 Task: Add Mineral Fusion Monaco Hydro-Shine Lip Gloss to the cart.
Action: Mouse moved to (247, 122)
Screenshot: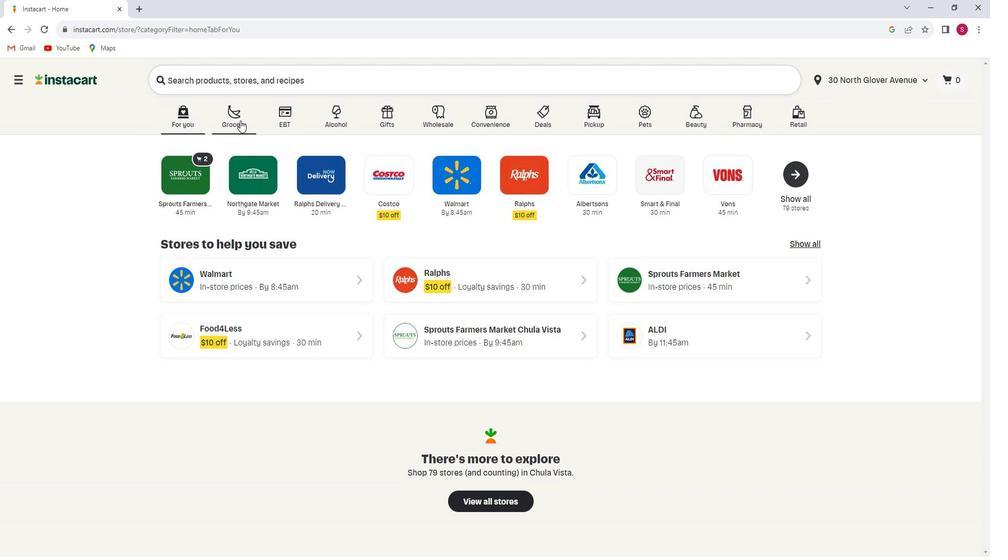 
Action: Mouse pressed left at (247, 122)
Screenshot: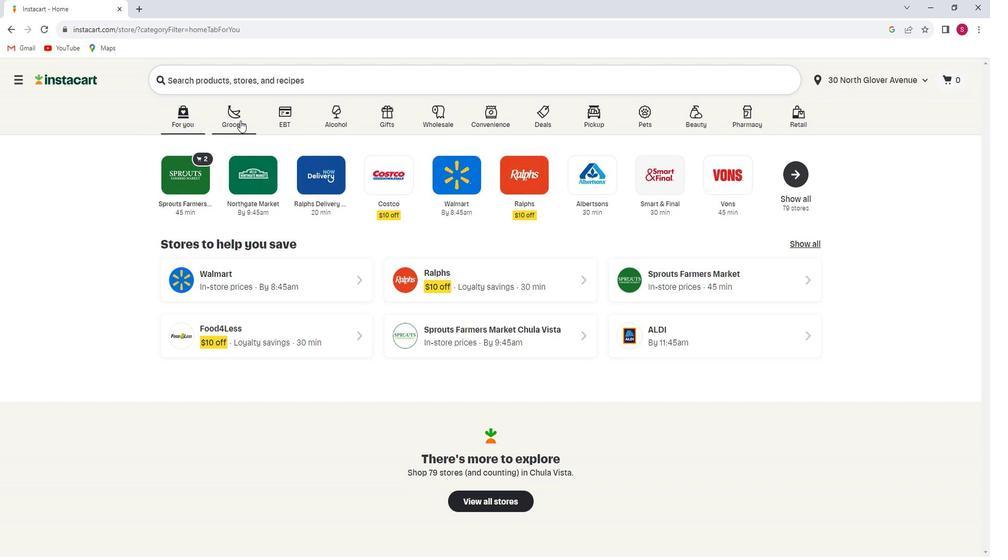 
Action: Mouse moved to (252, 308)
Screenshot: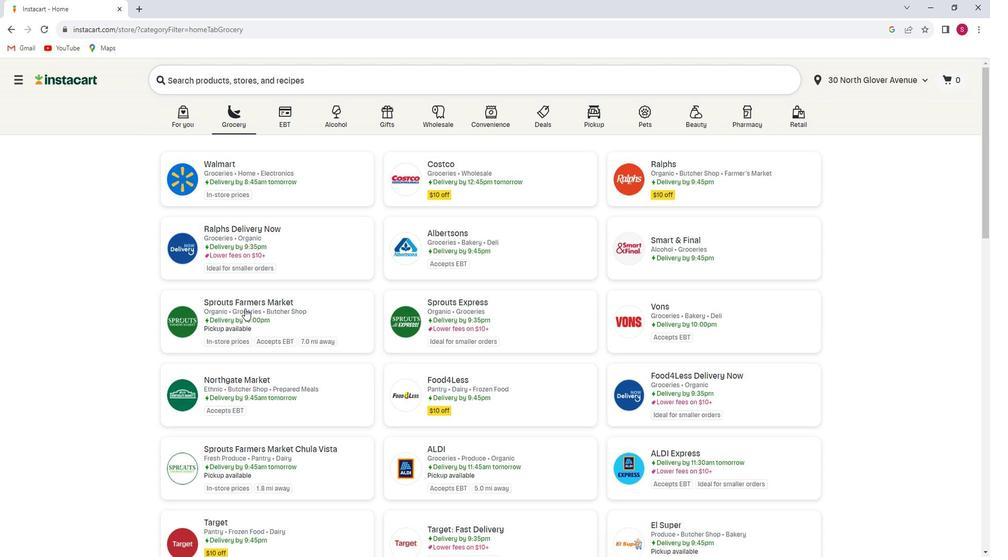 
Action: Mouse pressed left at (252, 308)
Screenshot: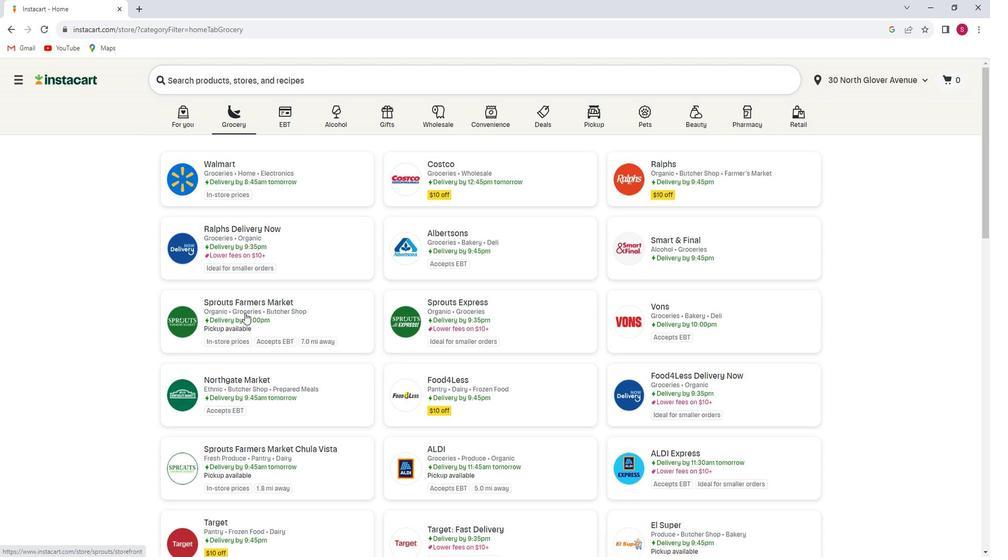 
Action: Mouse moved to (67, 344)
Screenshot: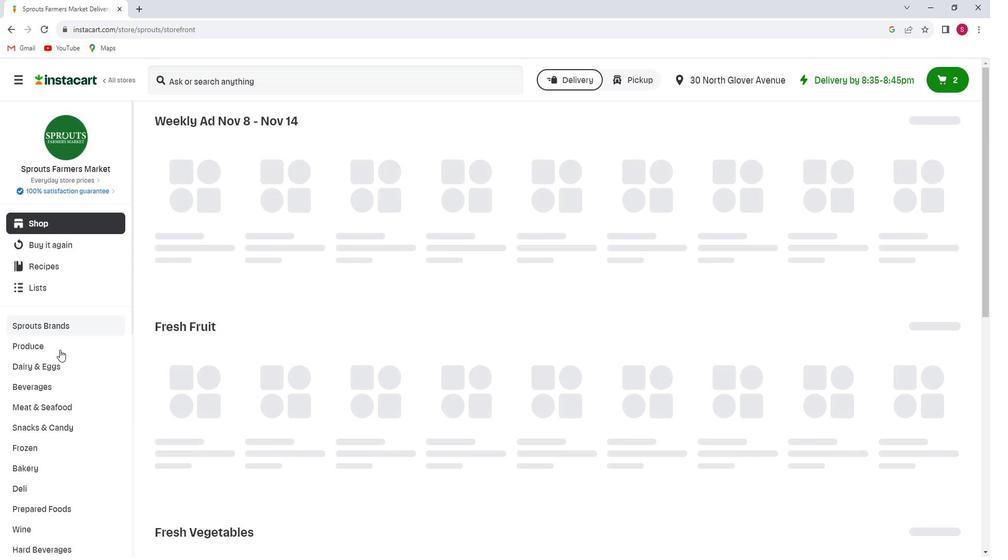 
Action: Mouse scrolled (67, 344) with delta (0, 0)
Screenshot: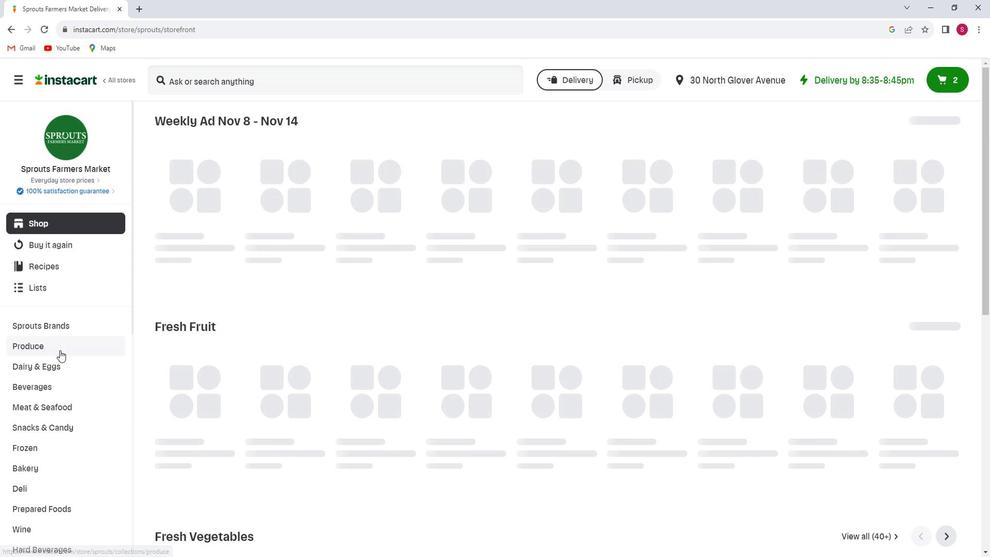
Action: Mouse moved to (67, 345)
Screenshot: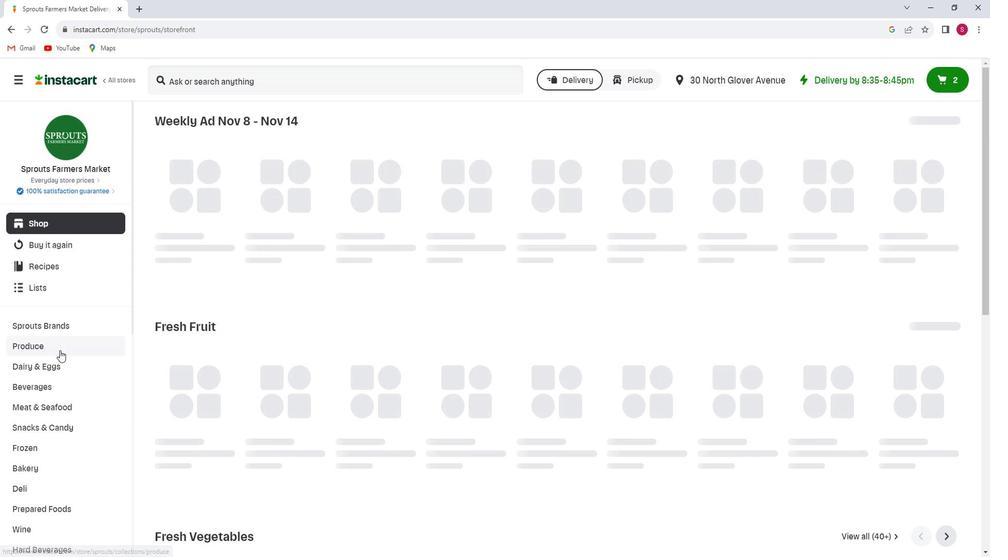 
Action: Mouse scrolled (67, 344) with delta (0, 0)
Screenshot: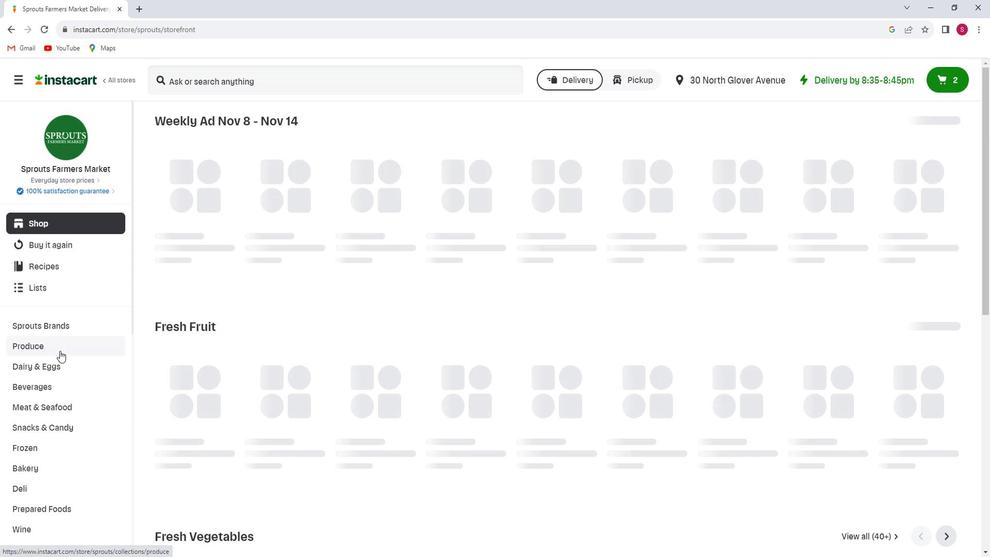 
Action: Mouse scrolled (67, 344) with delta (0, 0)
Screenshot: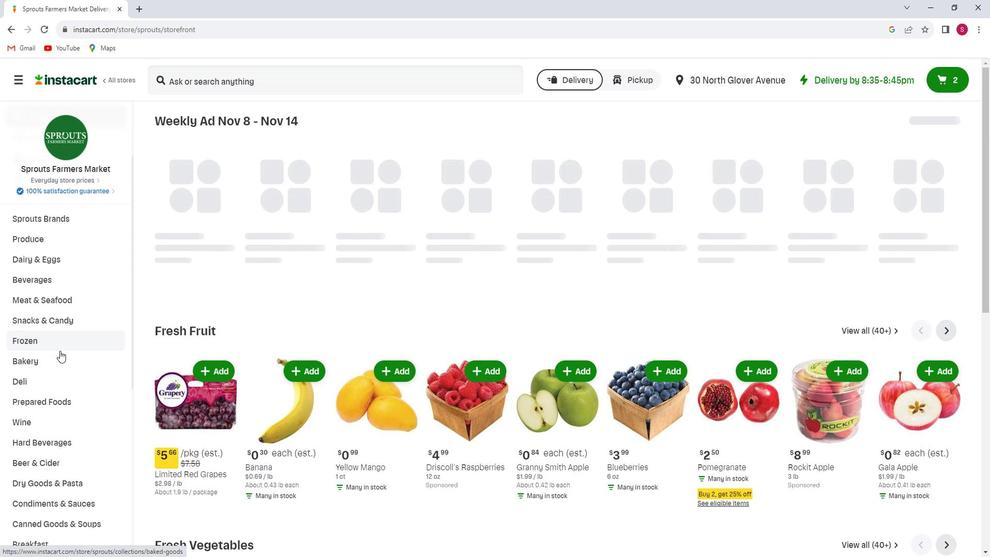 
Action: Mouse scrolled (67, 344) with delta (0, 0)
Screenshot: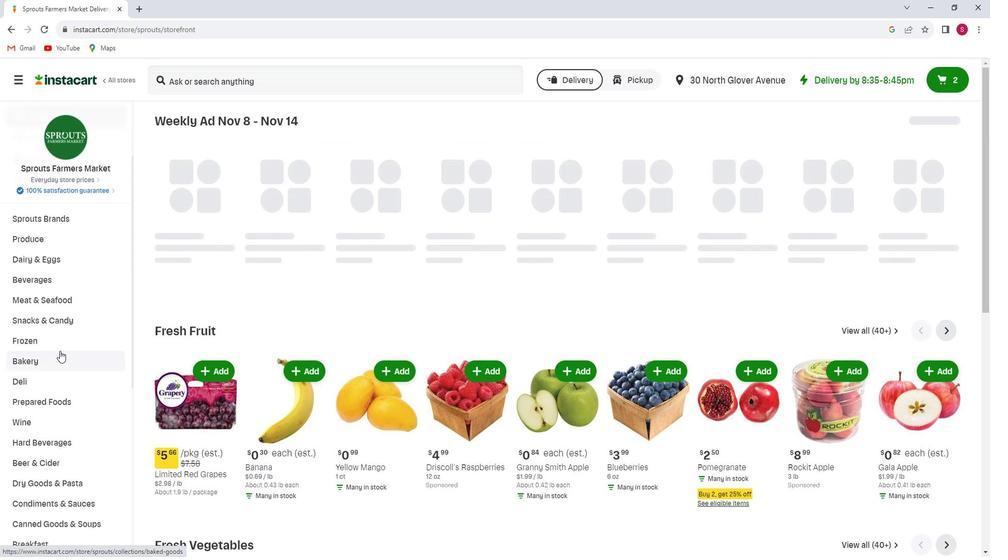 
Action: Mouse scrolled (67, 344) with delta (0, 0)
Screenshot: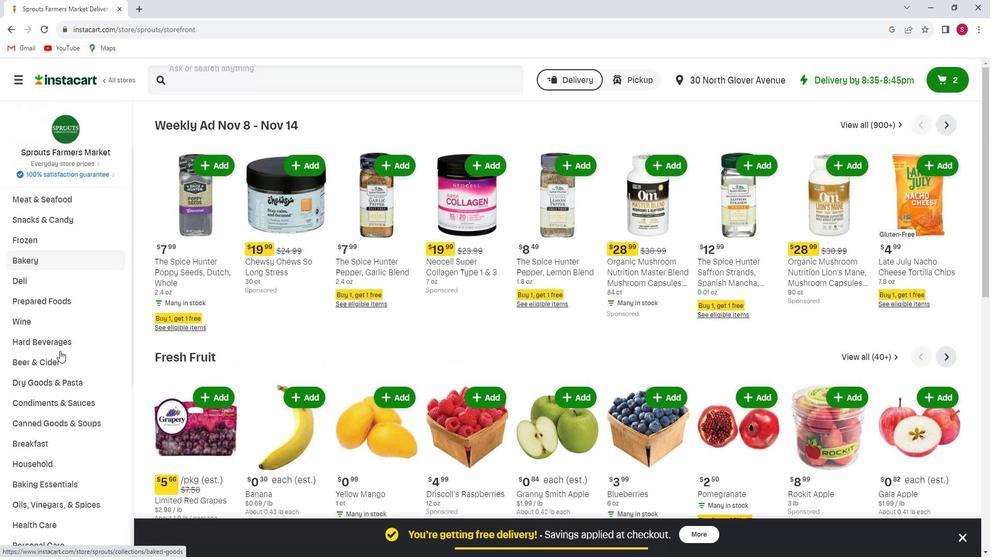 
Action: Mouse scrolled (67, 344) with delta (0, 0)
Screenshot: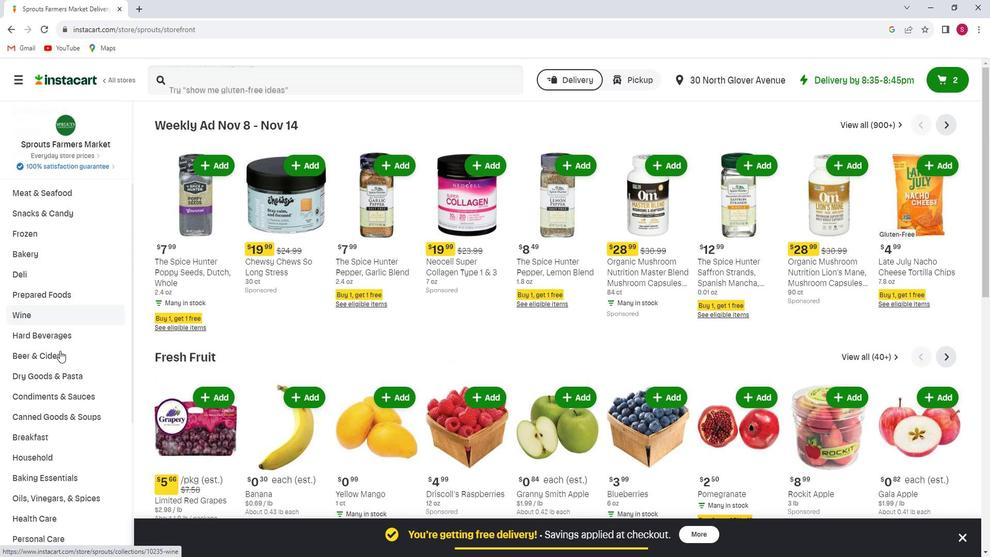 
Action: Mouse scrolled (67, 344) with delta (0, 0)
Screenshot: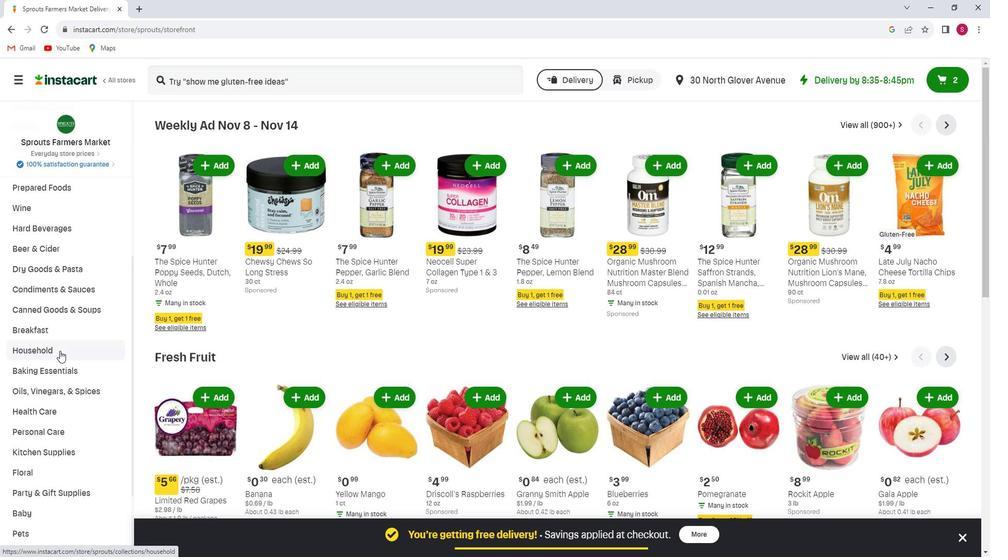 
Action: Mouse moved to (70, 371)
Screenshot: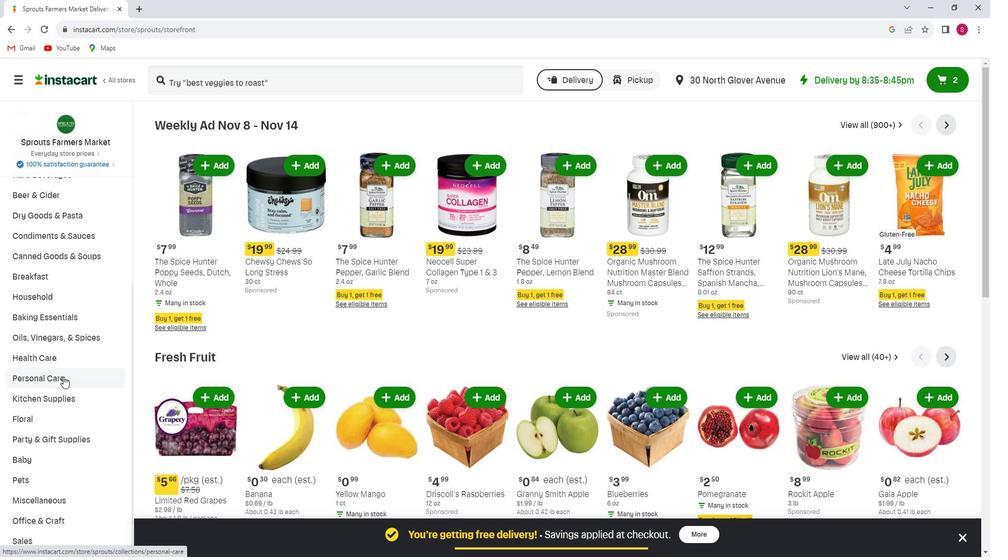 
Action: Mouse pressed left at (70, 371)
Screenshot: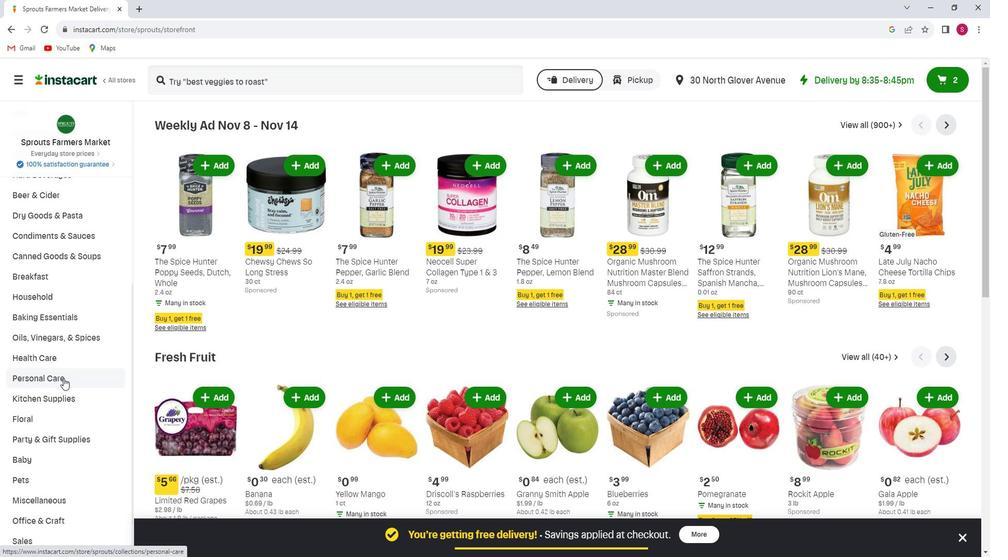 
Action: Mouse moved to (892, 147)
Screenshot: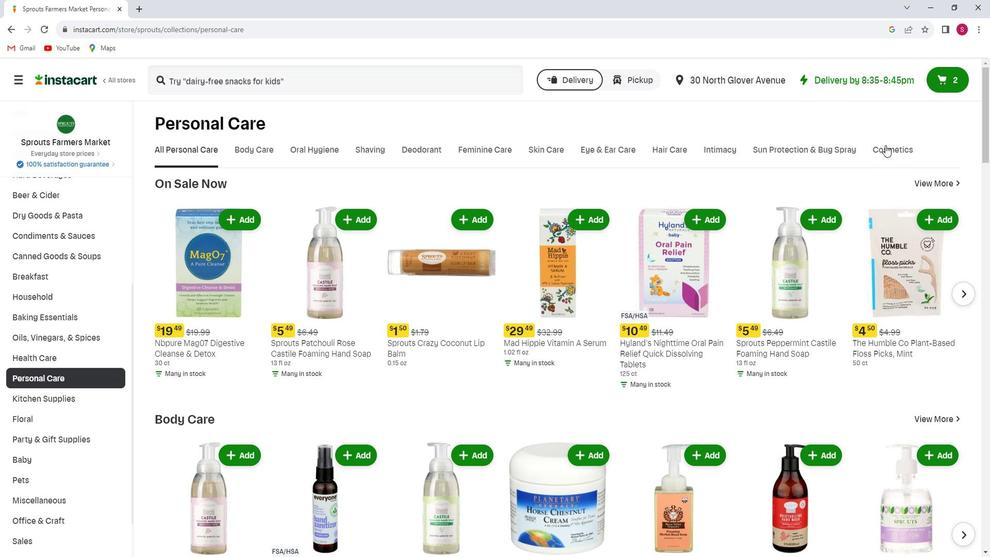 
Action: Mouse pressed left at (892, 147)
Screenshot: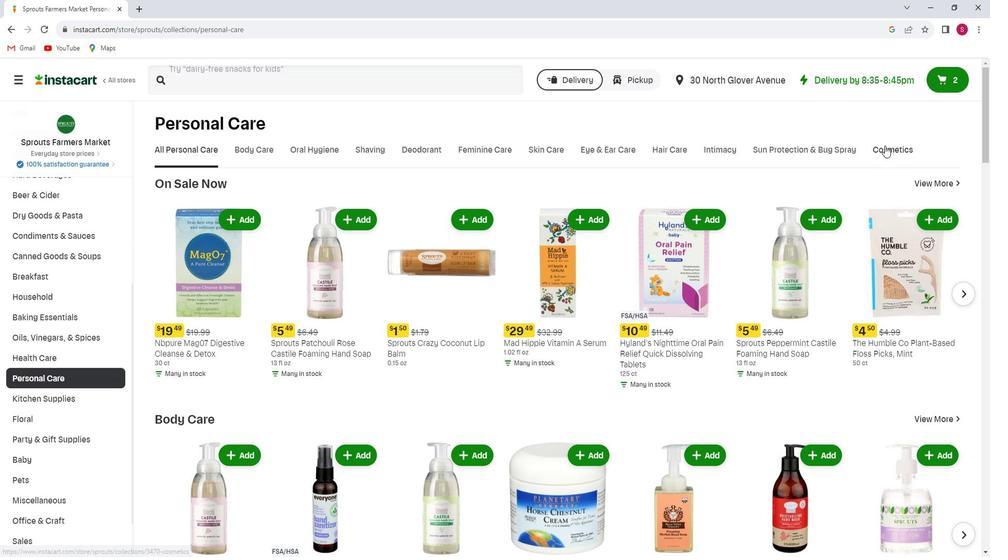 
Action: Mouse moved to (238, 187)
Screenshot: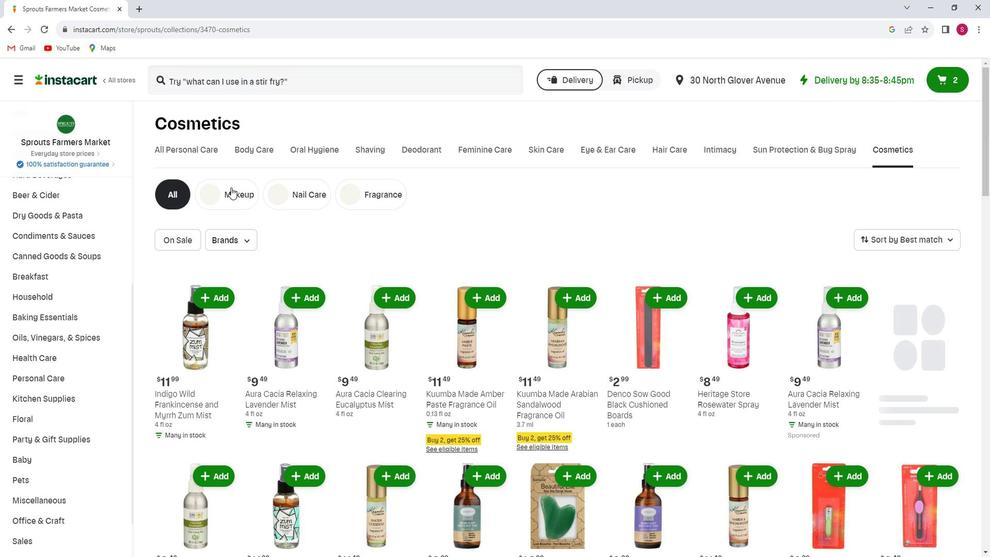 
Action: Mouse pressed left at (238, 187)
Screenshot: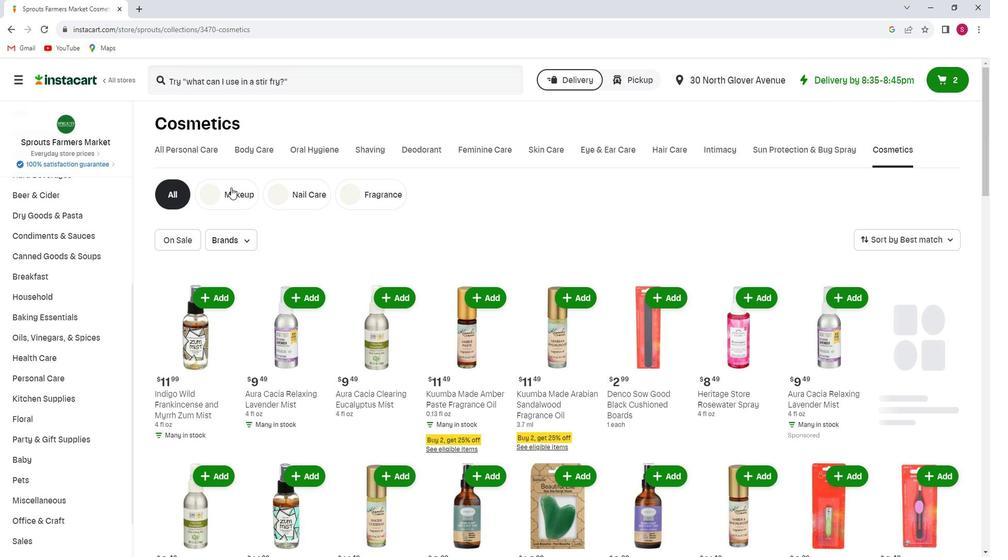 
Action: Mouse moved to (276, 82)
Screenshot: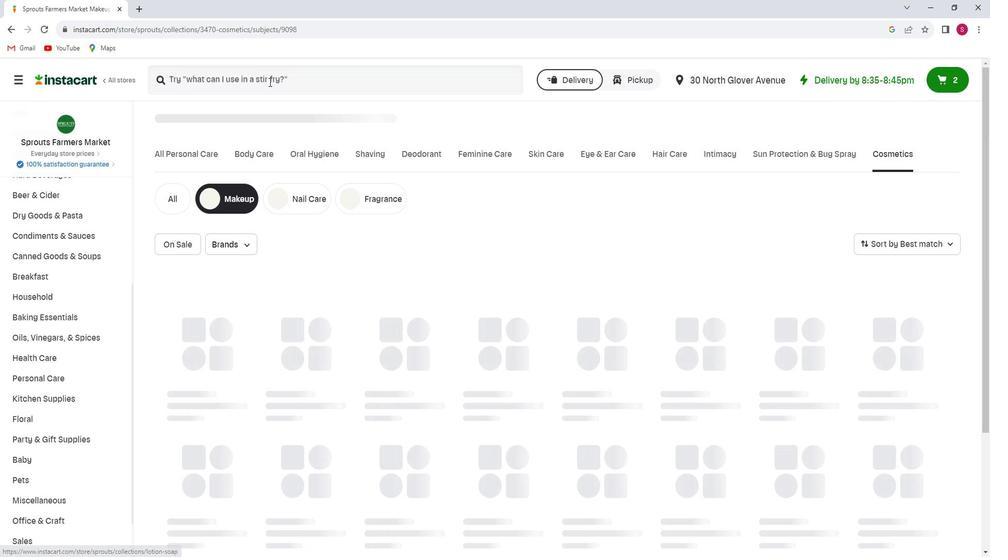 
Action: Mouse pressed left at (276, 82)
Screenshot: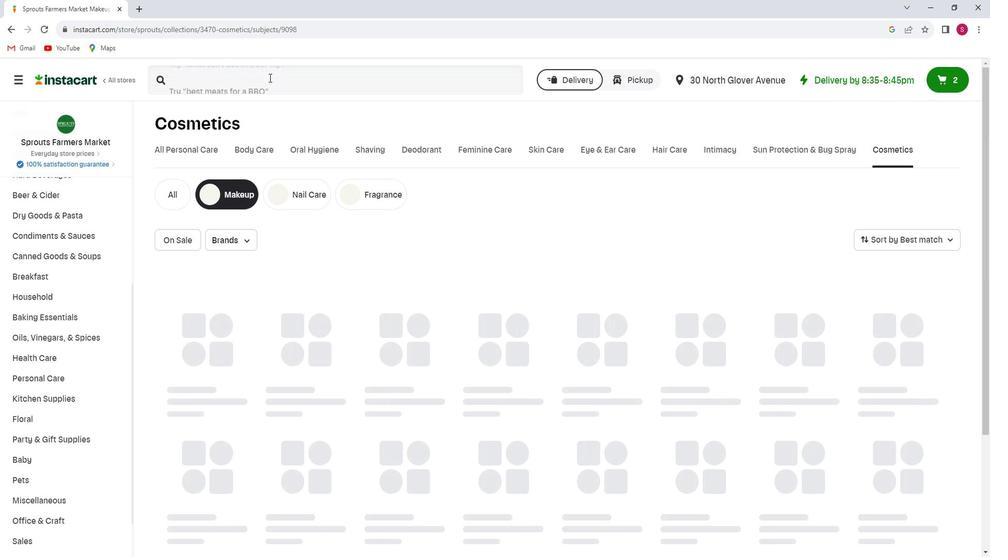 
Action: Mouse moved to (265, 66)
Screenshot: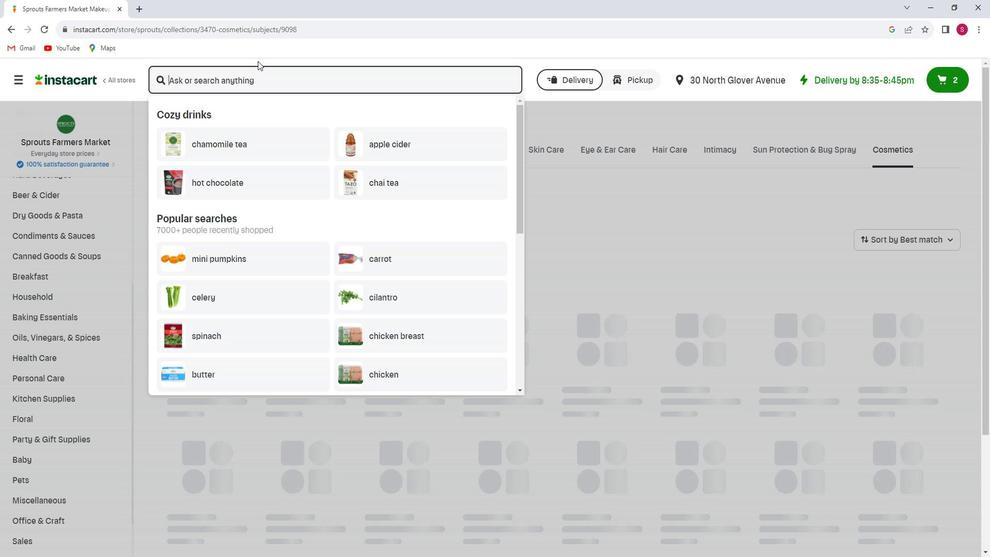 
Action: Key pressed <Key.shift_r>Mineral<Key.space><Key.shift_r><Key.shift>Fusion<Key.space><Key.shift_r>Monaco<Key.space><Key.shift_r><Key.shift_r>Hydro-<Key.shift>Shine<Key.space><Key.shift_r>Lip<Key.space><Key.shift>Gloss<Key.enter>
Screenshot: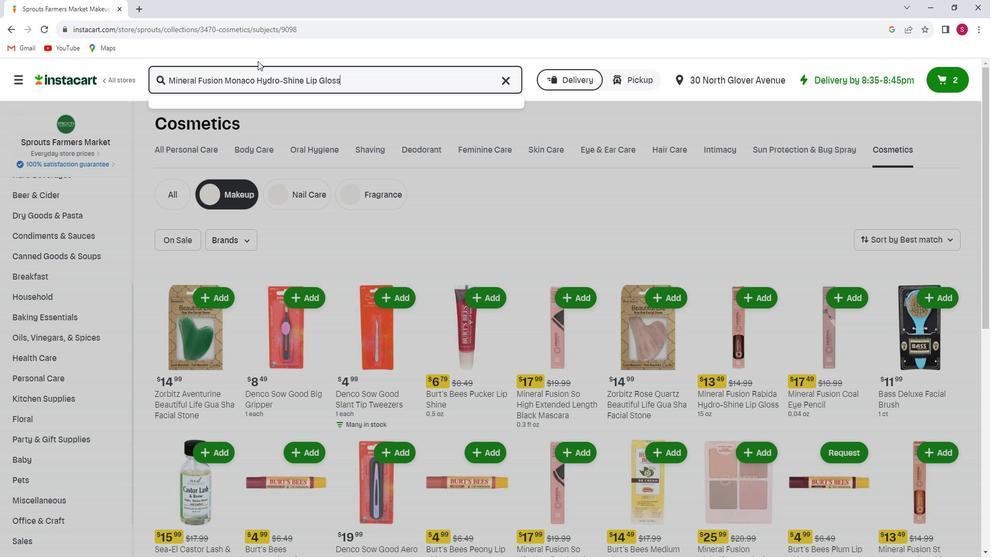 
Action: Mouse moved to (411, 192)
Screenshot: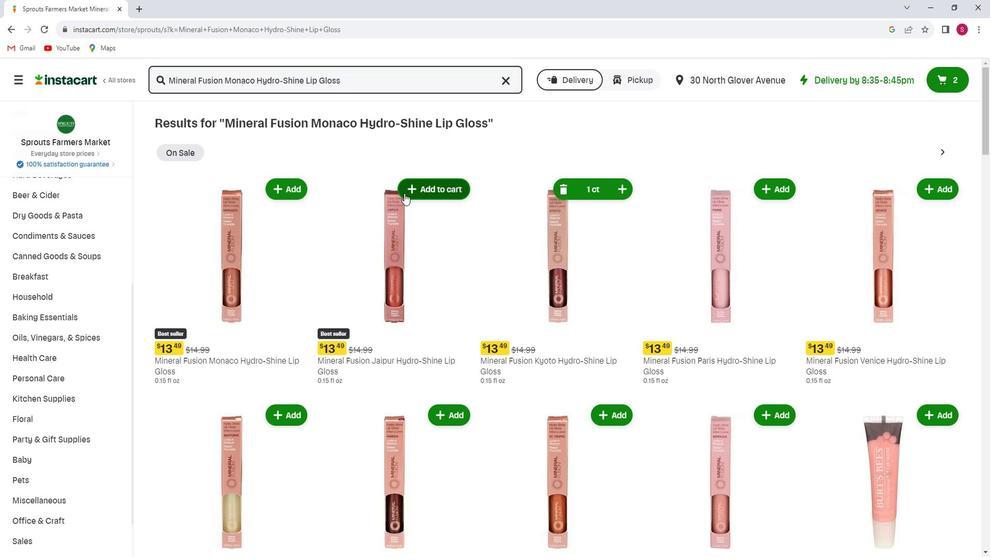 
Action: Mouse scrolled (411, 192) with delta (0, 0)
Screenshot: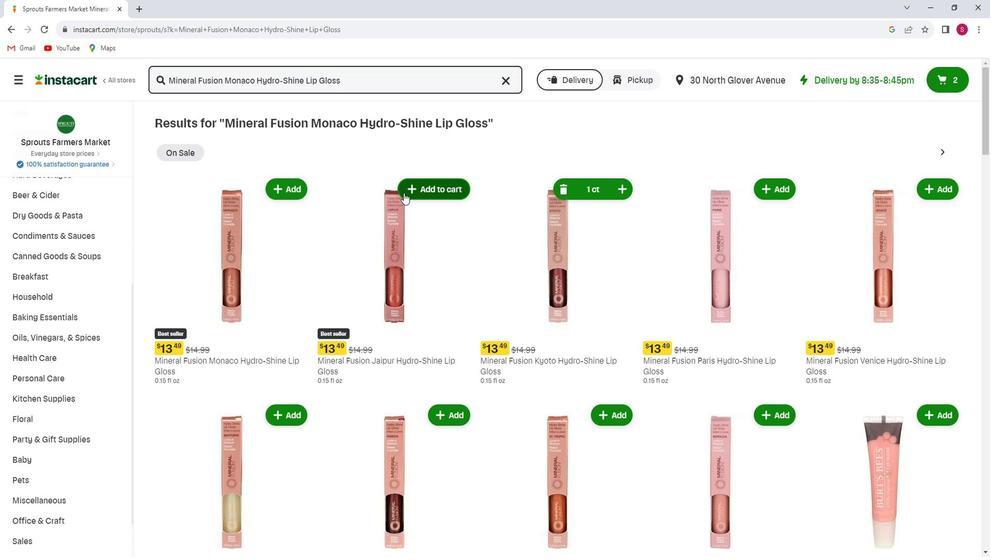 
Action: Mouse moved to (307, 136)
Screenshot: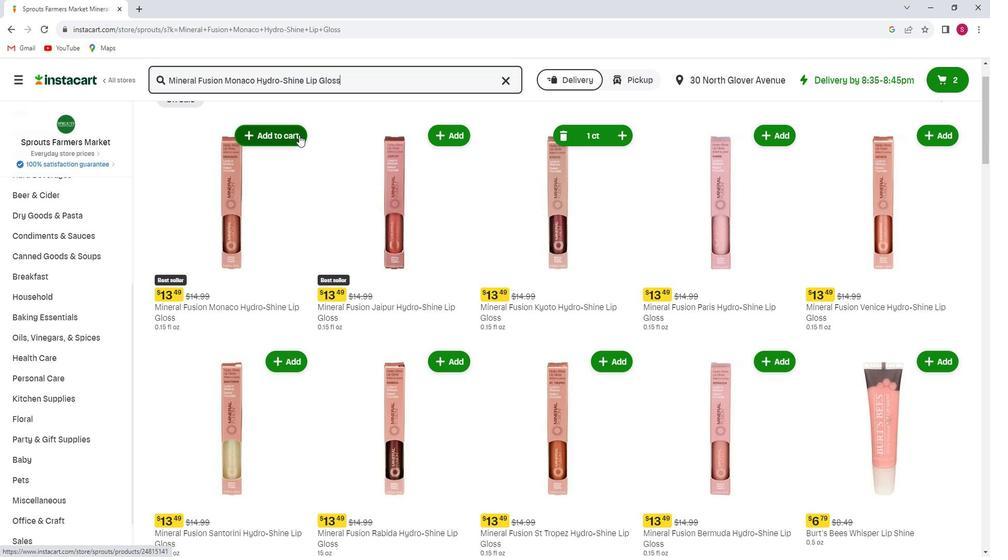 
Action: Mouse pressed left at (307, 136)
Screenshot: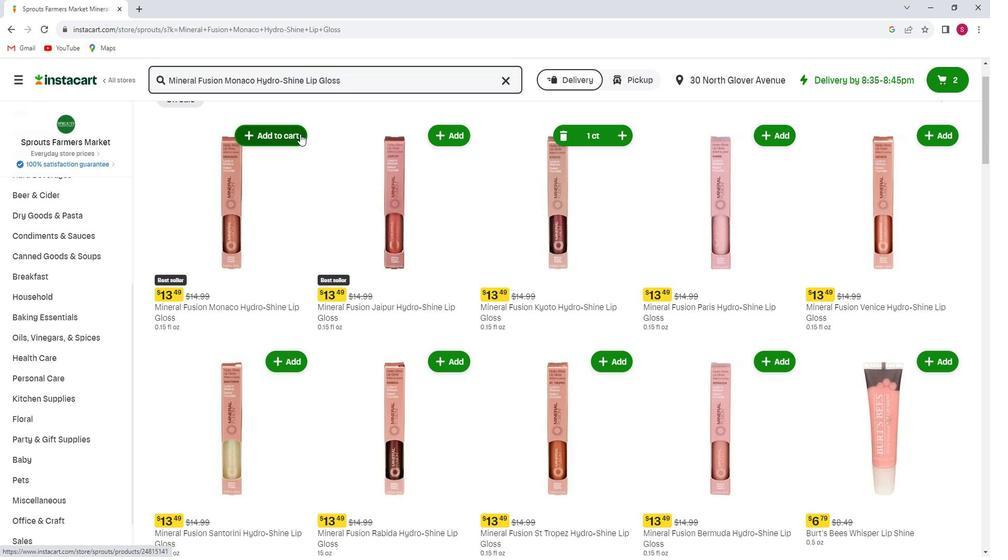 
Action: Mouse moved to (310, 178)
Screenshot: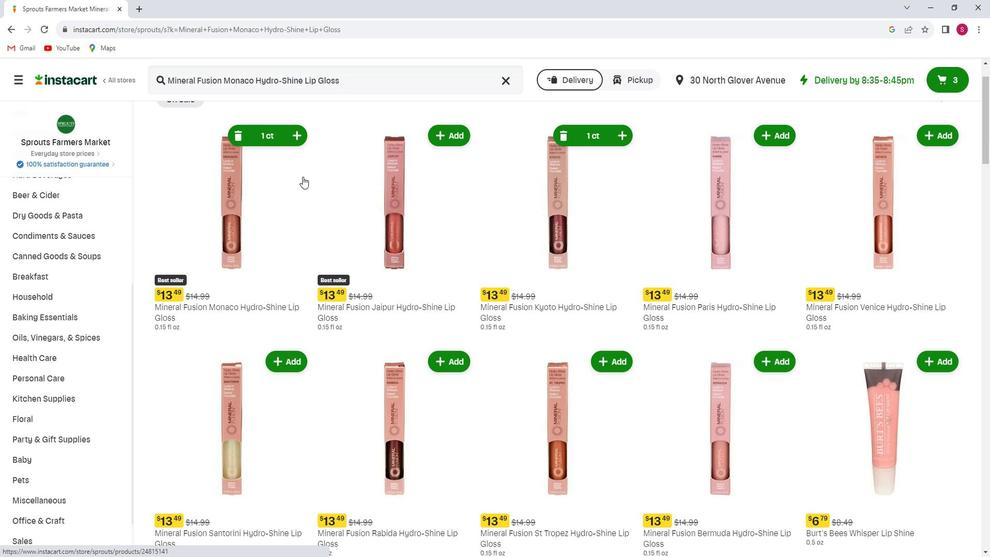 
